Task: Create a new SAML of SSO
Action: Mouse moved to (235, 278)
Screenshot: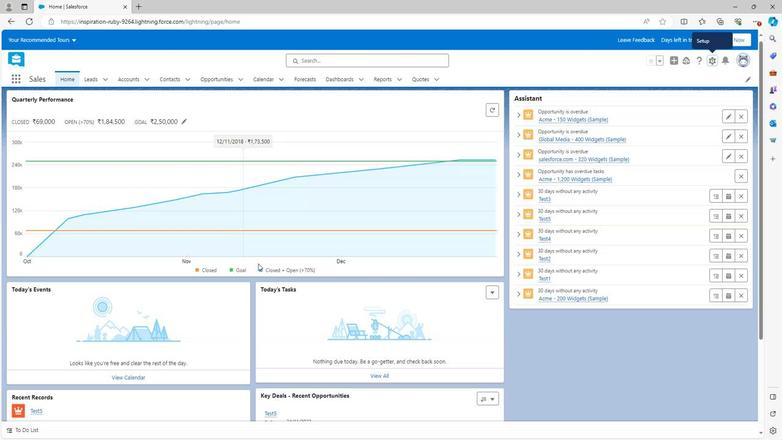 
Action: Mouse scrolled (235, 278) with delta (0, 0)
Screenshot: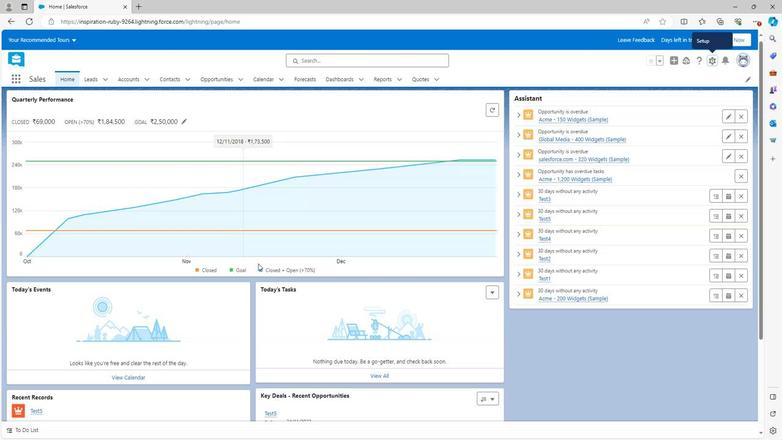 
Action: Mouse scrolled (235, 278) with delta (0, 0)
Screenshot: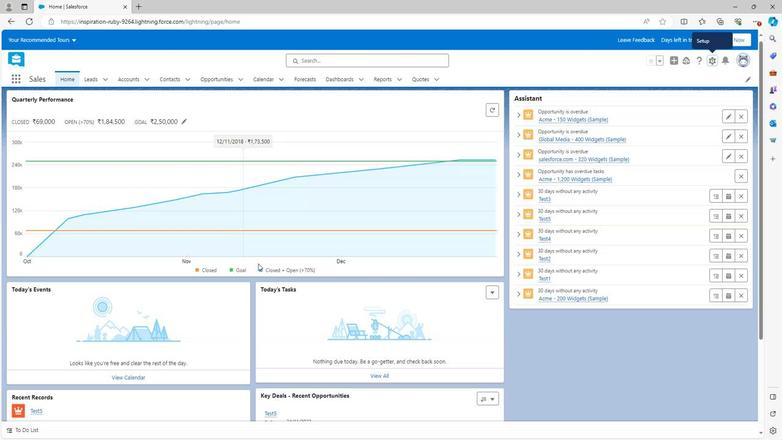 
Action: Mouse scrolled (235, 278) with delta (0, 0)
Screenshot: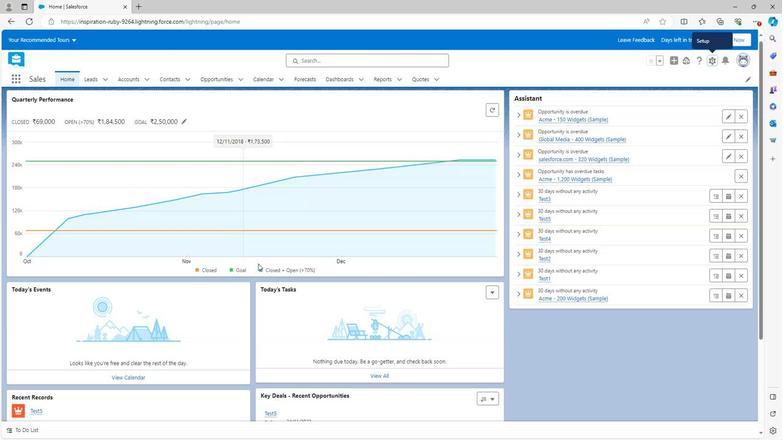 
Action: Mouse scrolled (235, 278) with delta (0, 0)
Screenshot: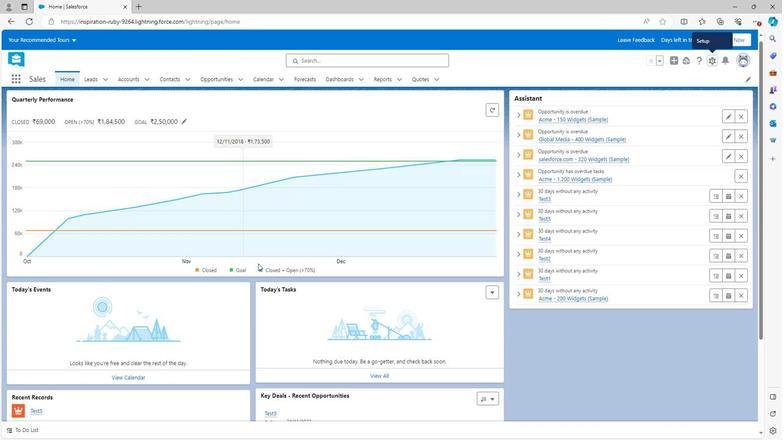 
Action: Mouse scrolled (235, 278) with delta (0, 0)
Screenshot: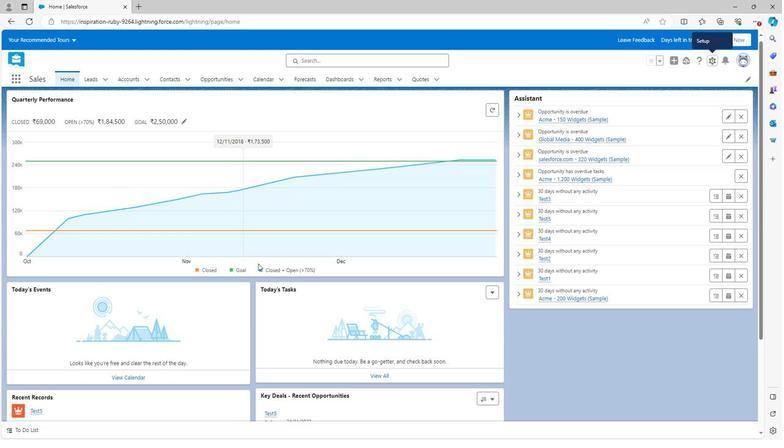 
Action: Mouse scrolled (235, 278) with delta (0, 0)
Screenshot: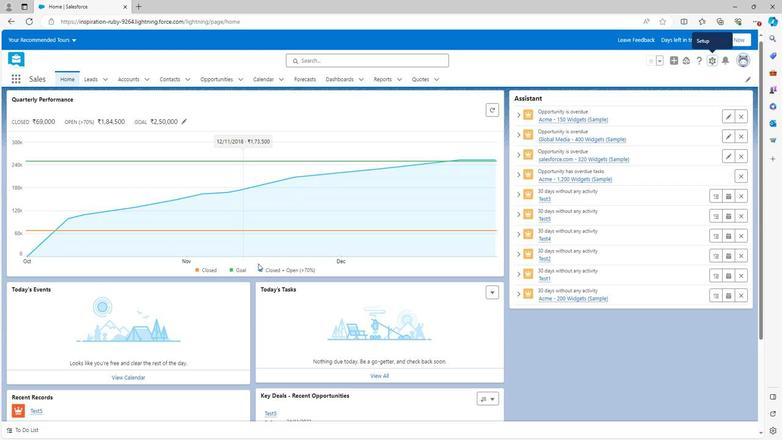 
Action: Mouse scrolled (235, 278) with delta (0, 0)
Screenshot: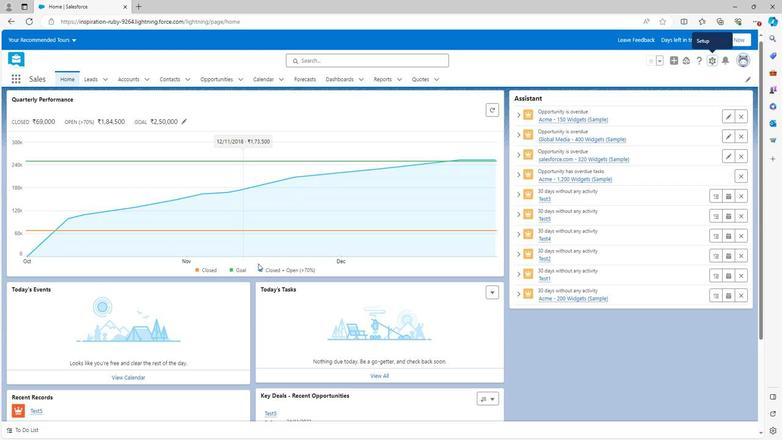 
Action: Mouse scrolled (235, 278) with delta (0, 0)
Screenshot: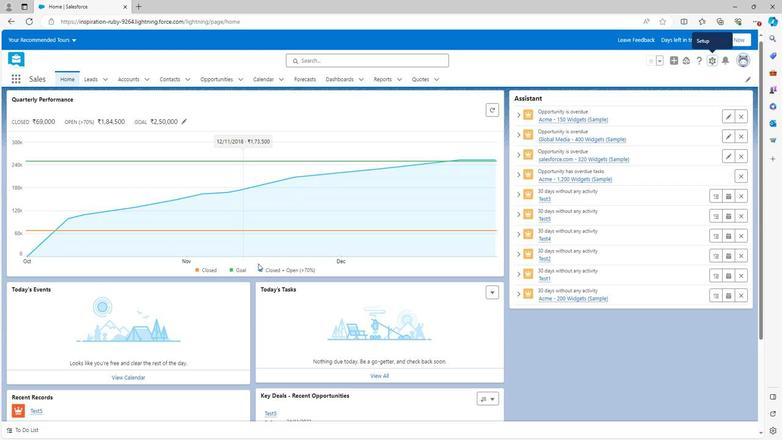 
Action: Mouse scrolled (235, 278) with delta (0, 0)
Screenshot: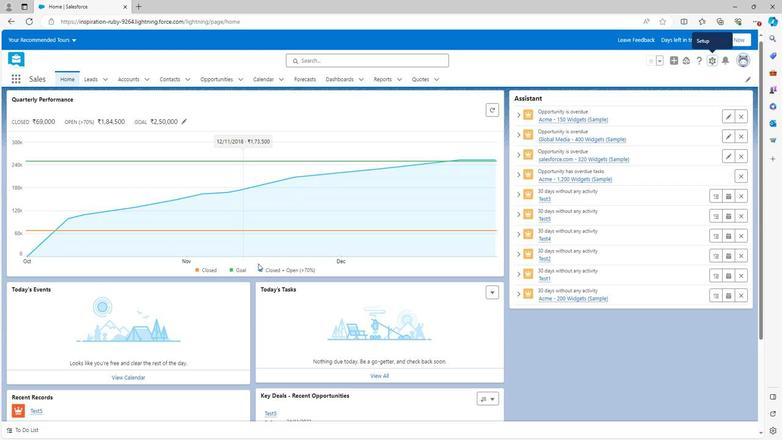 
Action: Mouse scrolled (235, 278) with delta (0, 0)
Screenshot: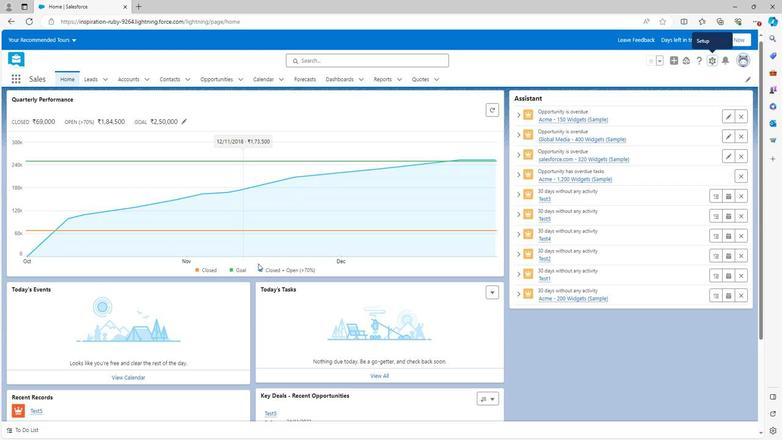 
Action: Mouse moved to (661, 113)
Screenshot: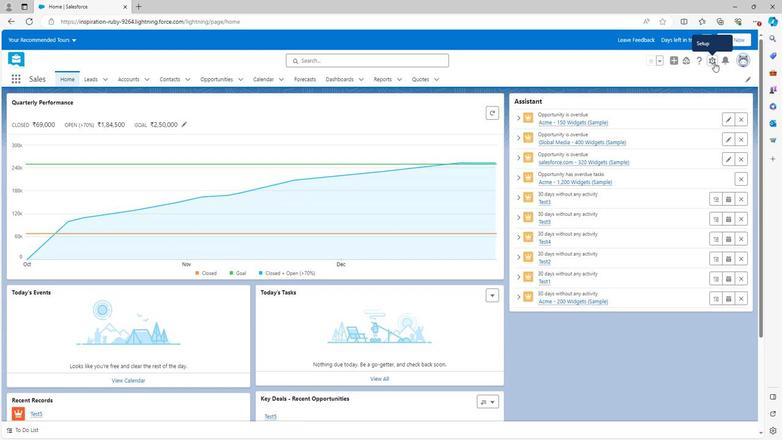 
Action: Mouse pressed left at (661, 113)
Screenshot: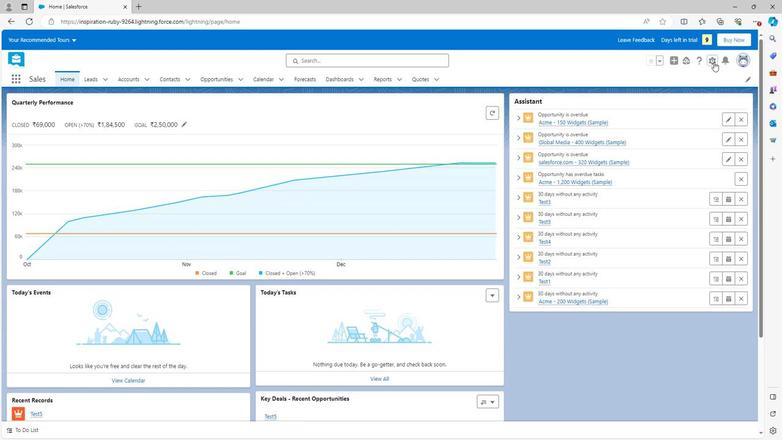 
Action: Mouse moved to (636, 126)
Screenshot: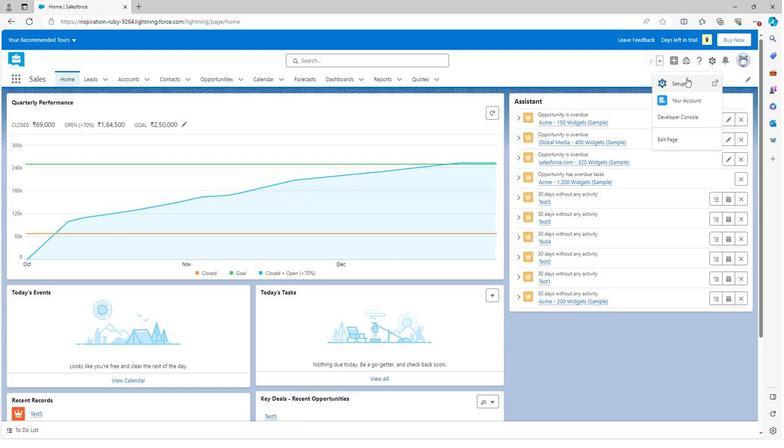 
Action: Mouse pressed left at (636, 126)
Screenshot: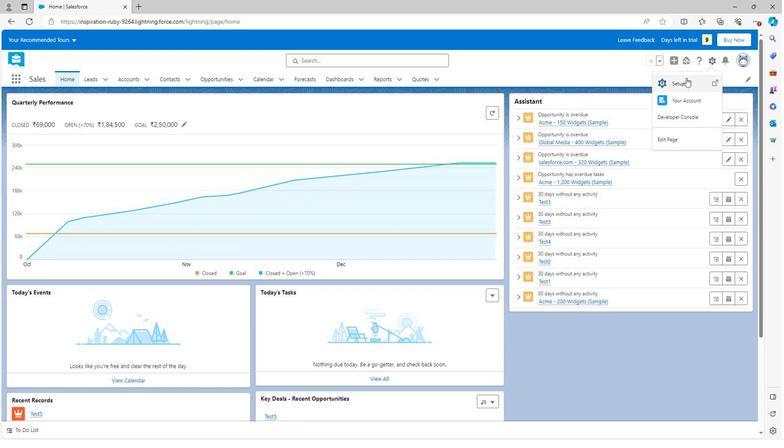 
Action: Mouse moved to (34, 349)
Screenshot: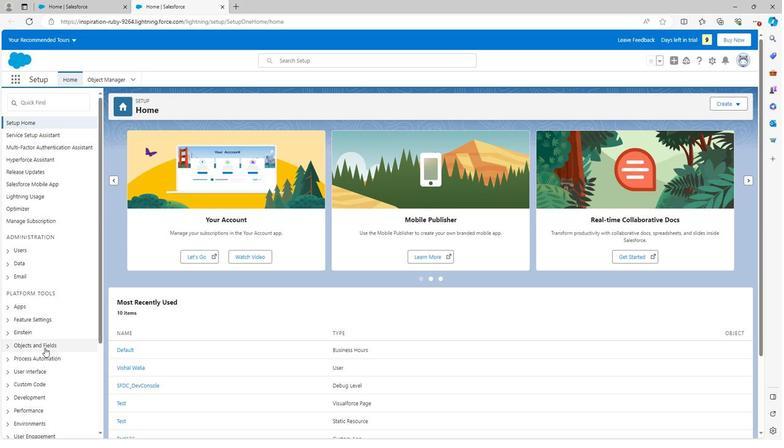 
Action: Mouse scrolled (34, 349) with delta (0, 0)
Screenshot: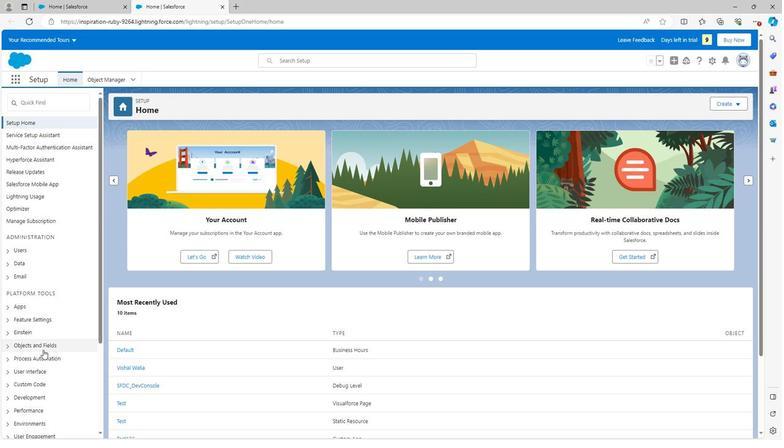 
Action: Mouse scrolled (34, 349) with delta (0, 0)
Screenshot: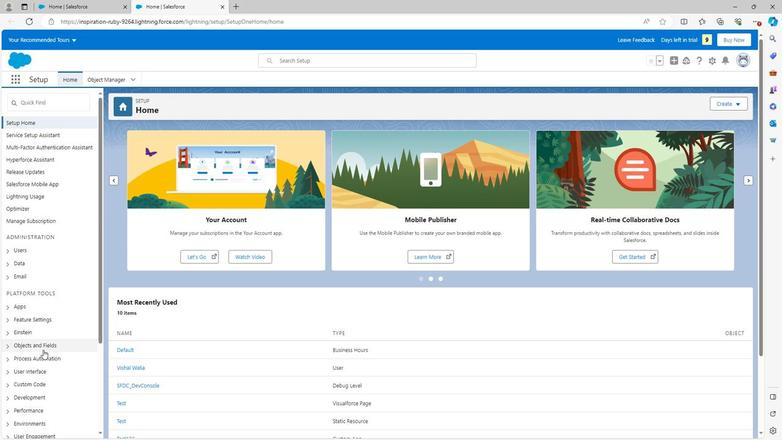 
Action: Mouse scrolled (34, 349) with delta (0, 0)
Screenshot: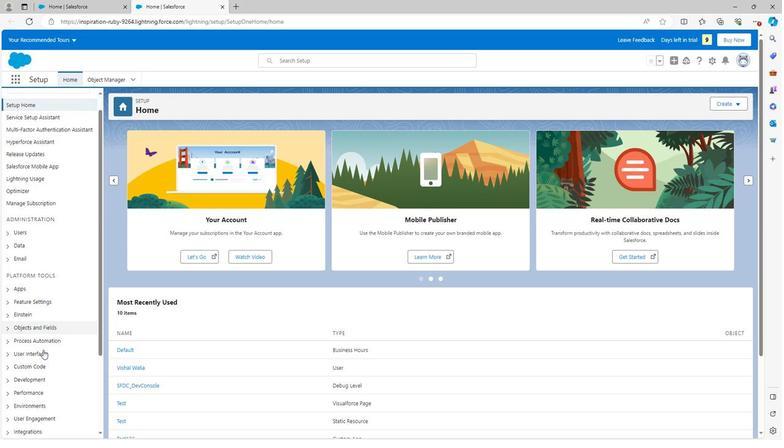 
Action: Mouse scrolled (34, 349) with delta (0, 0)
Screenshot: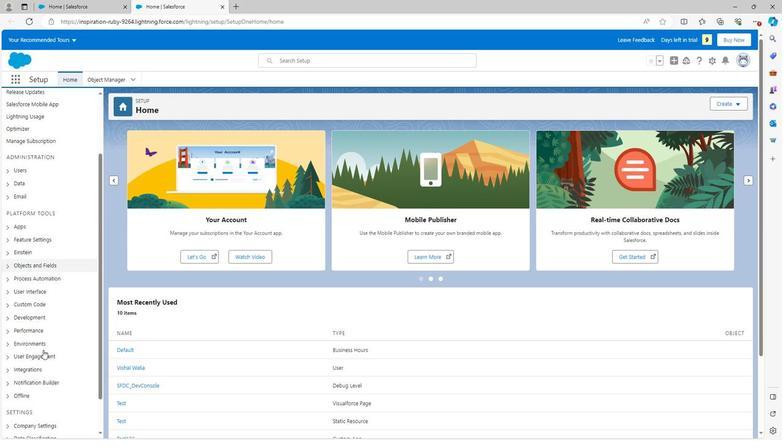 
Action: Mouse scrolled (34, 349) with delta (0, 0)
Screenshot: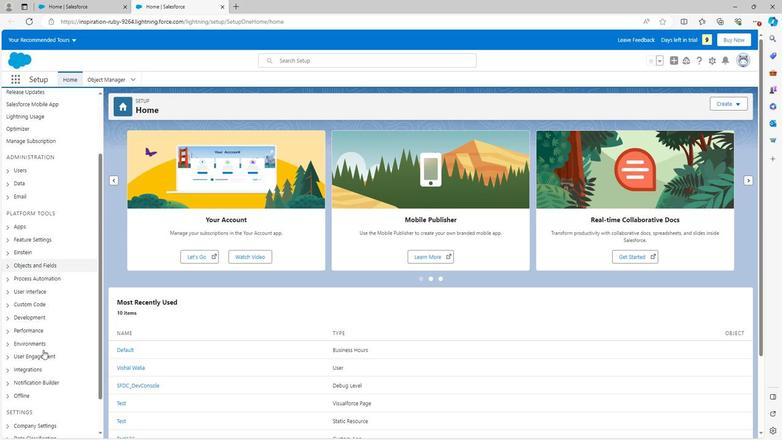 
Action: Mouse scrolled (34, 349) with delta (0, 0)
Screenshot: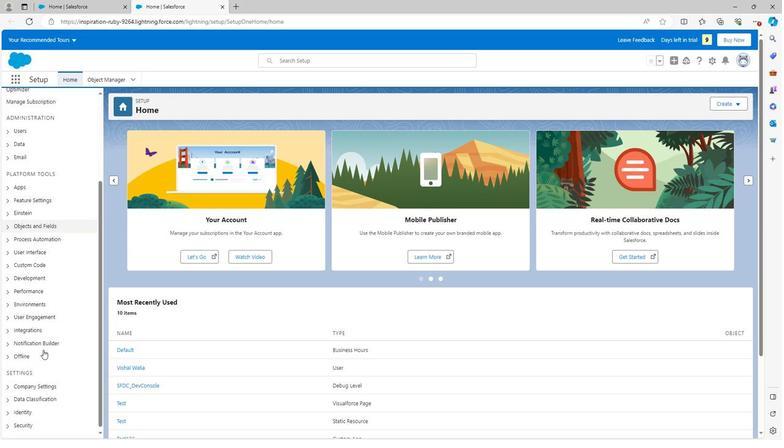 
Action: Mouse scrolled (34, 349) with delta (0, 0)
Screenshot: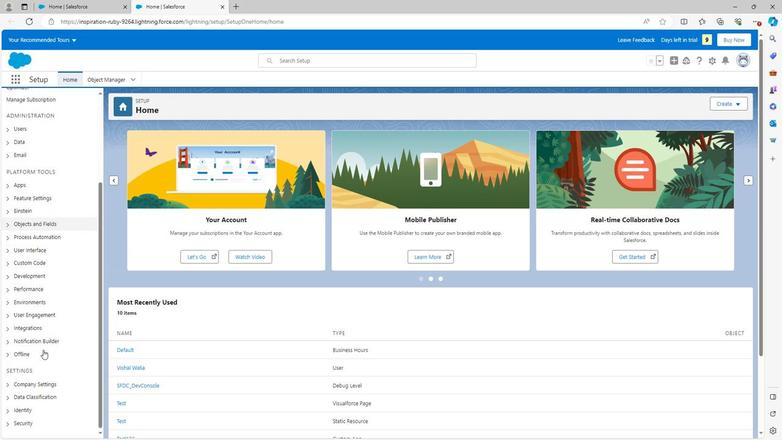 
Action: Mouse scrolled (34, 349) with delta (0, 0)
Screenshot: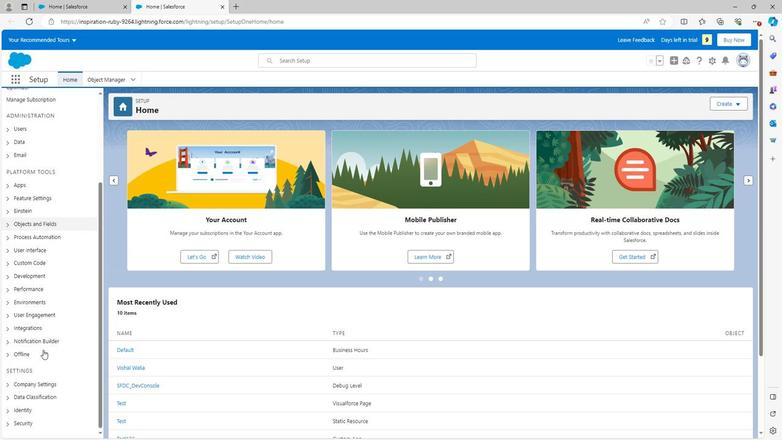 
Action: Mouse scrolled (34, 349) with delta (0, 0)
Screenshot: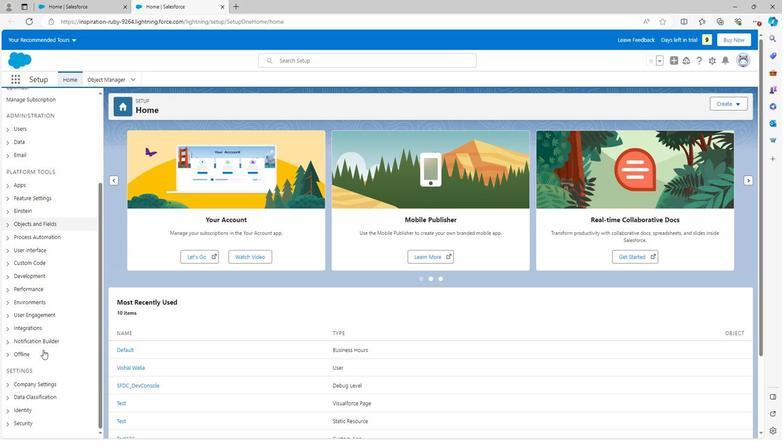
Action: Mouse moved to (0, 400)
Screenshot: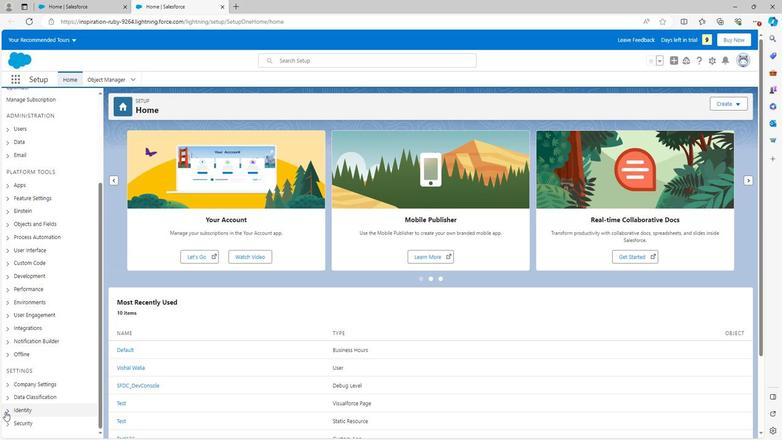 
Action: Mouse pressed left at (0, 400)
Screenshot: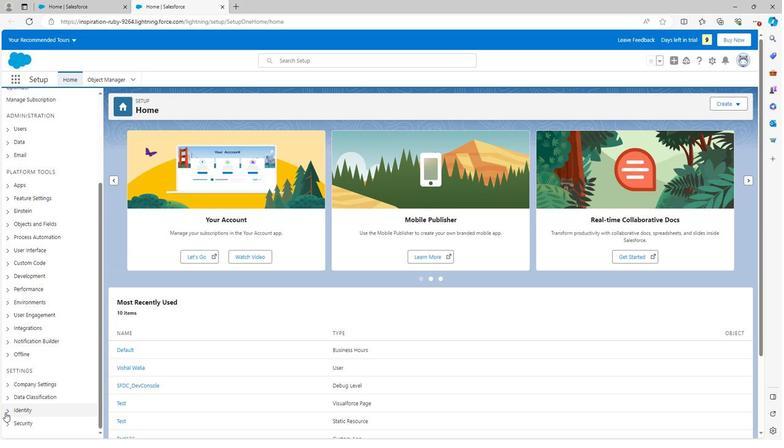 
Action: Mouse moved to (0, 400)
Screenshot: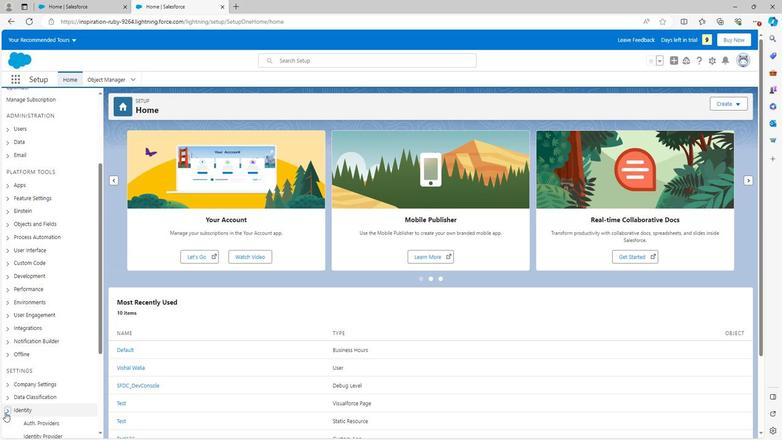 
Action: Mouse scrolled (0, 400) with delta (0, 0)
Screenshot: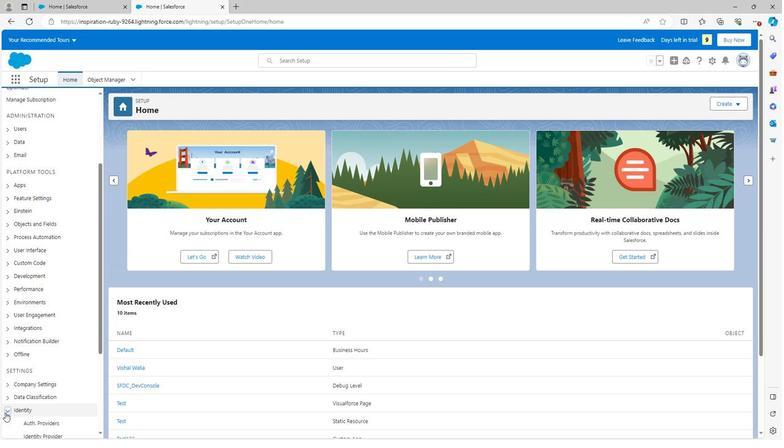 
Action: Mouse moved to (0, 400)
Screenshot: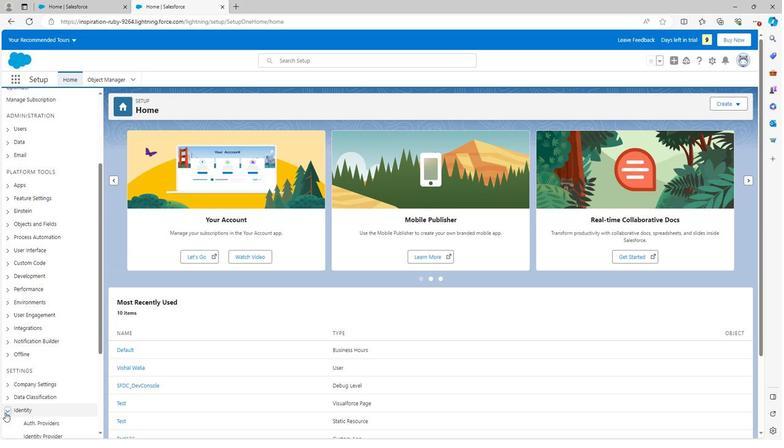 
Action: Mouse scrolled (0, 400) with delta (0, 0)
Screenshot: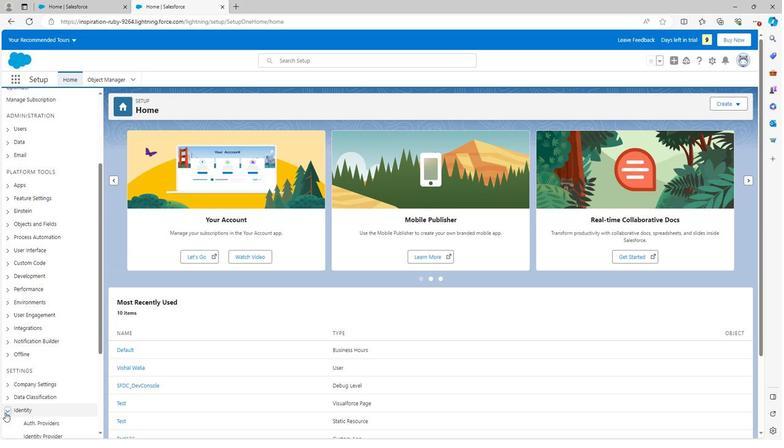 
Action: Mouse moved to (0, 401)
Screenshot: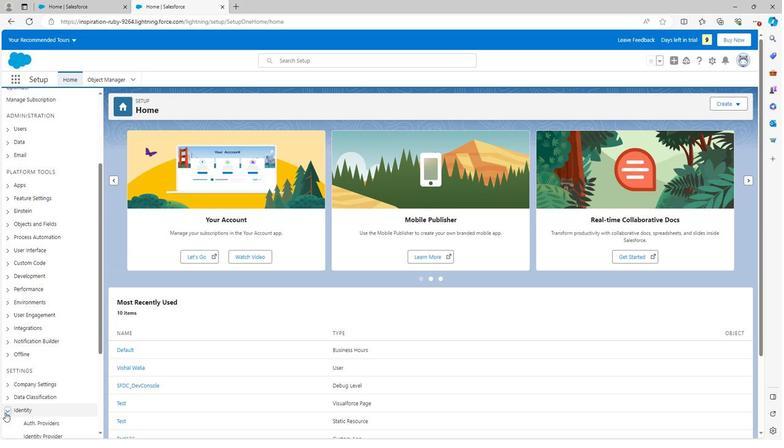 
Action: Mouse scrolled (0, 400) with delta (0, 0)
Screenshot: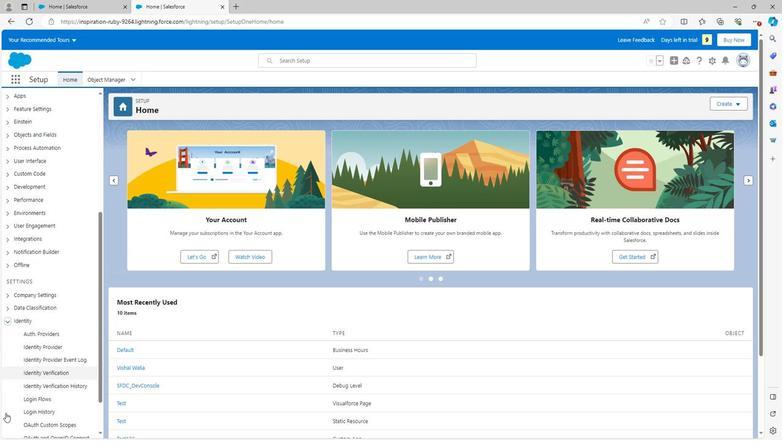 
Action: Mouse scrolled (0, 400) with delta (0, 0)
Screenshot: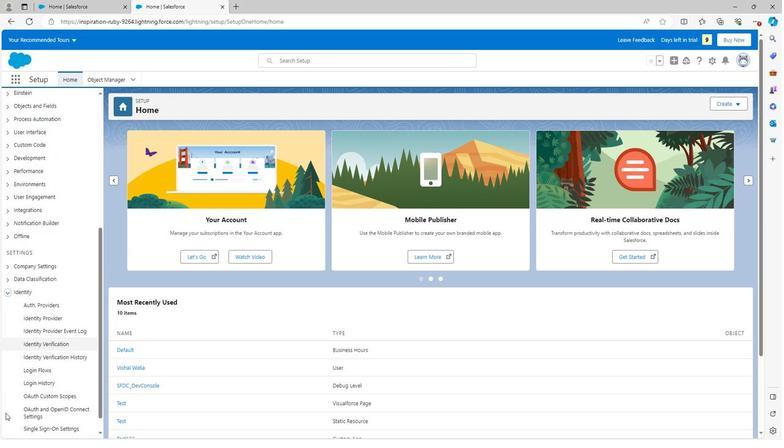 
Action: Mouse scrolled (0, 400) with delta (0, 0)
Screenshot: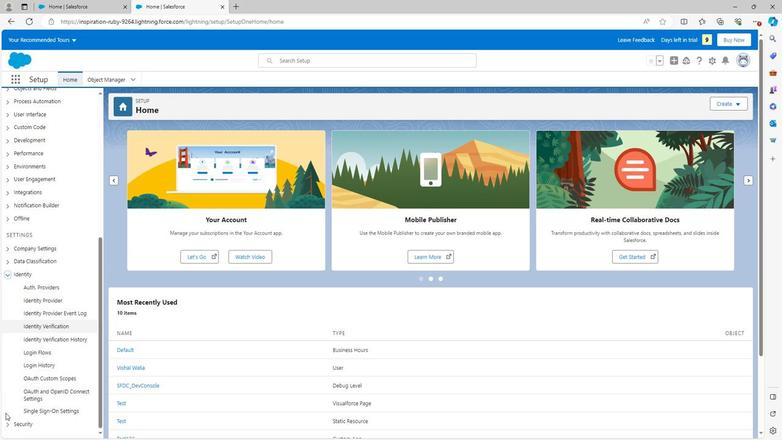 
Action: Mouse moved to (27, 398)
Screenshot: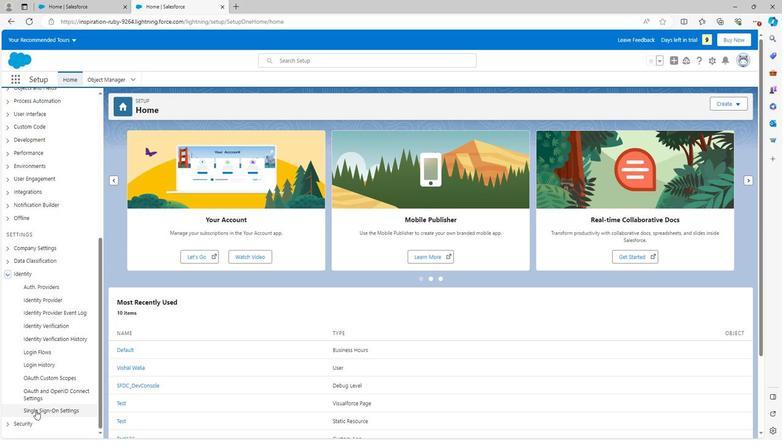 
Action: Mouse pressed left at (27, 398)
Screenshot: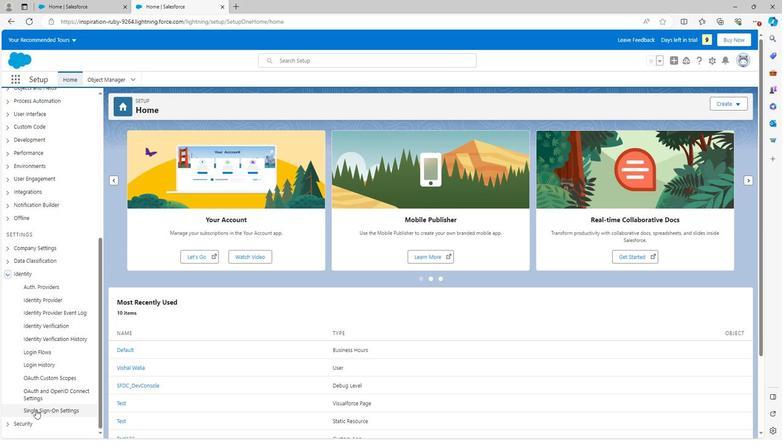 
Action: Mouse moved to (215, 253)
Screenshot: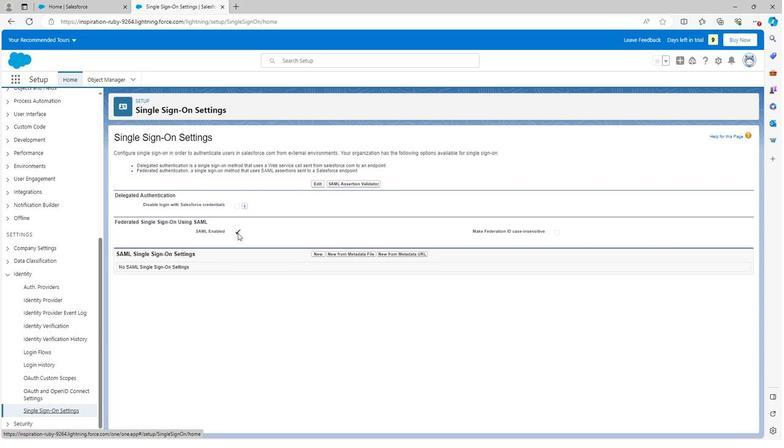 
Action: Mouse pressed left at (215, 253)
Screenshot: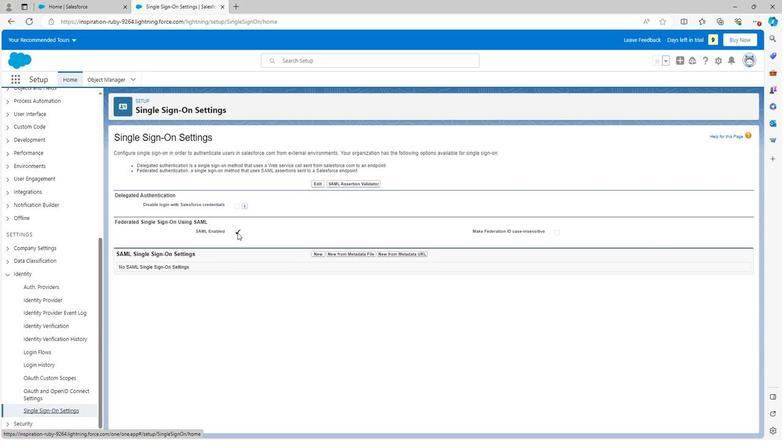 
Action: Mouse moved to (336, 270)
Screenshot: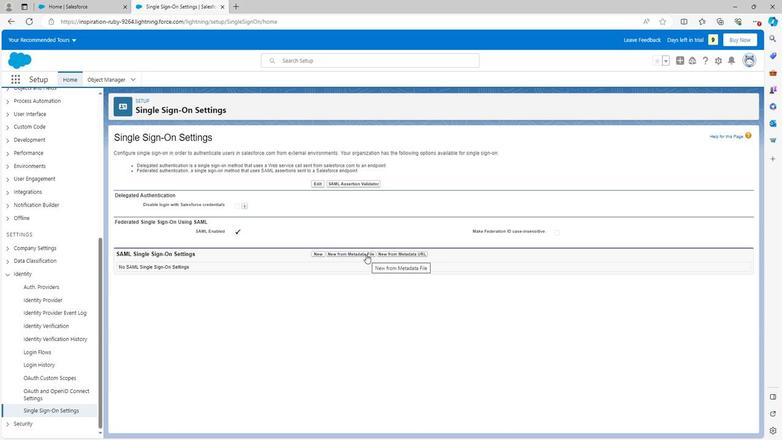 
Action: Mouse pressed left at (336, 270)
Screenshot: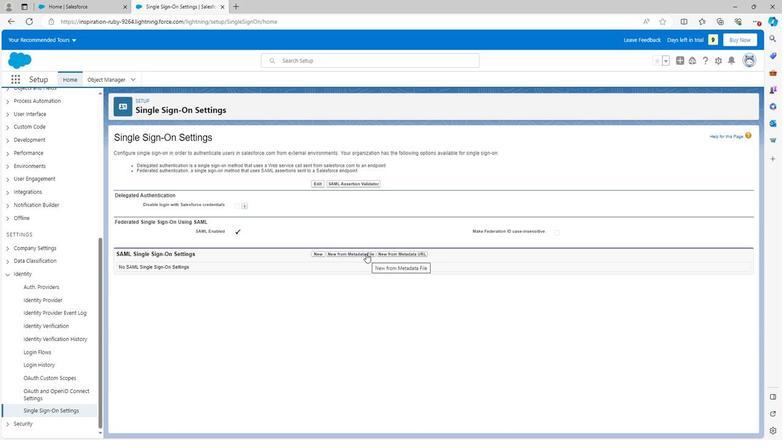 
Action: Mouse moved to (305, 246)
Screenshot: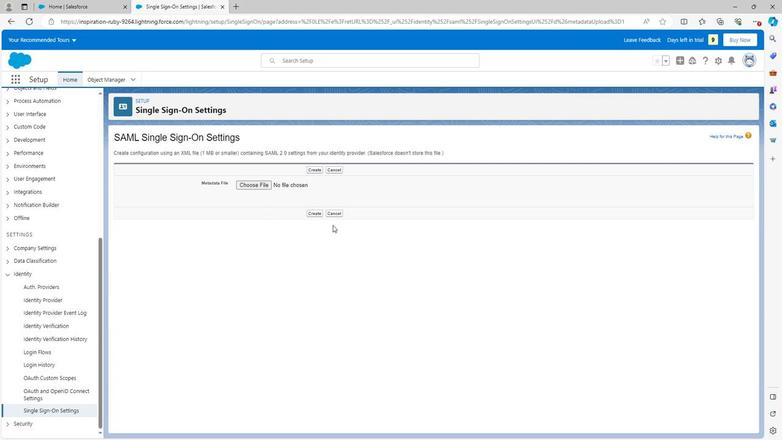 
